 Task: Change the log format to "Text".
Action: Mouse moved to (134, 11)
Screenshot: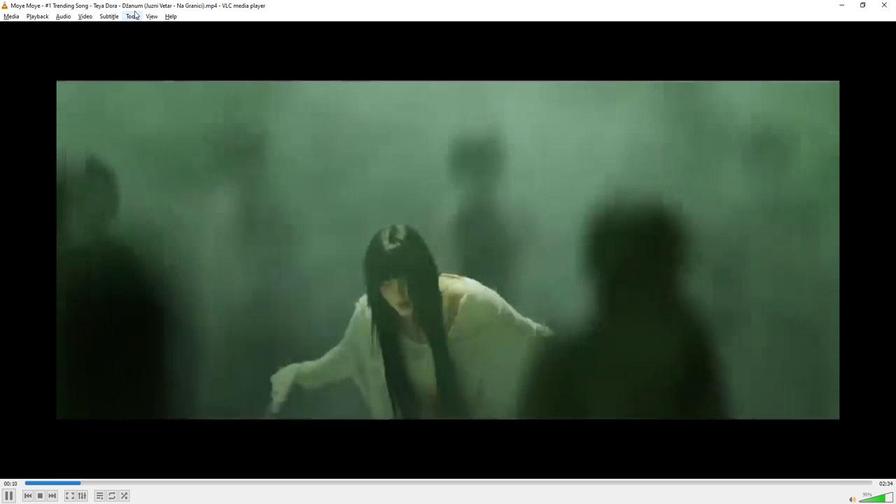 
Action: Mouse pressed left at (134, 11)
Screenshot: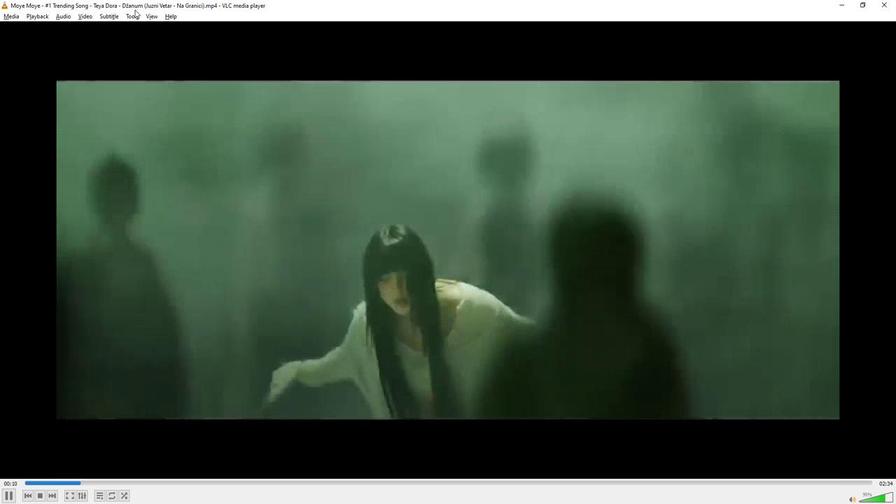 
Action: Mouse moved to (133, 18)
Screenshot: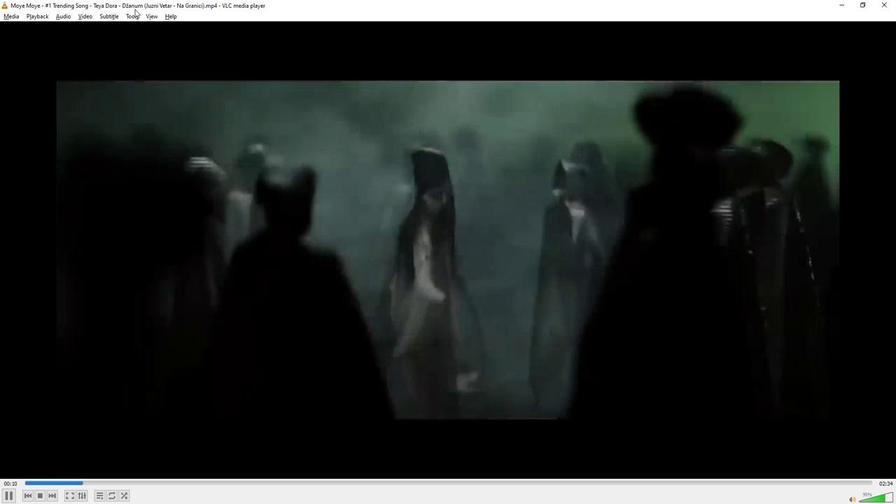 
Action: Mouse pressed left at (133, 18)
Screenshot: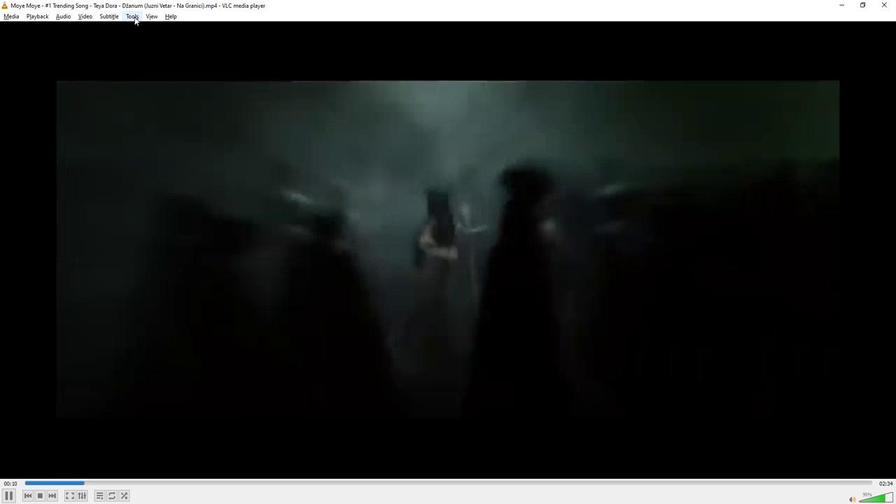 
Action: Mouse moved to (151, 124)
Screenshot: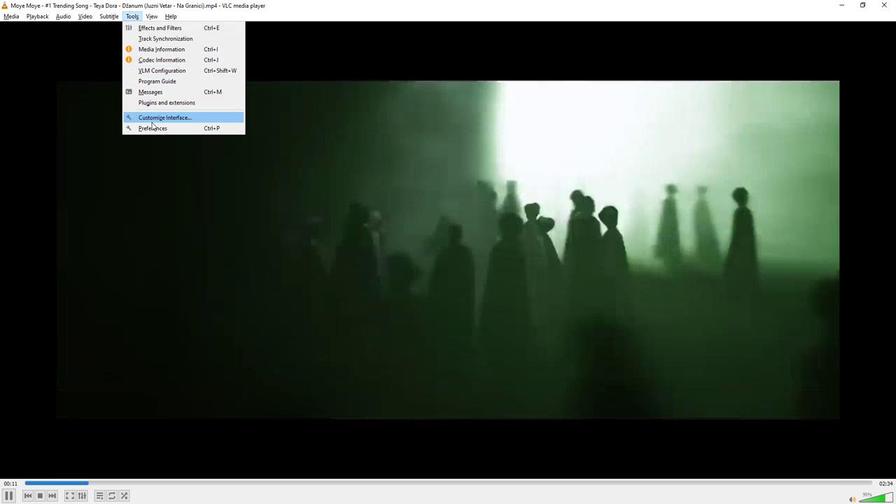 
Action: Mouse pressed left at (151, 124)
Screenshot: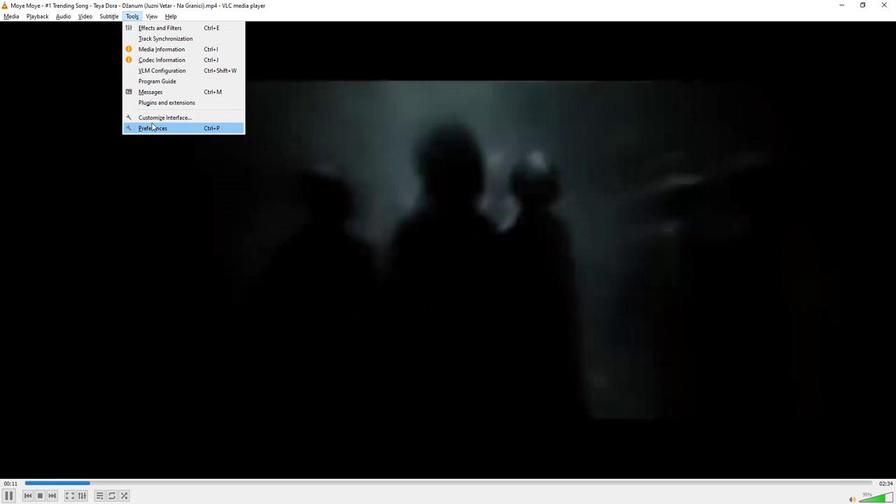 
Action: Mouse moved to (250, 391)
Screenshot: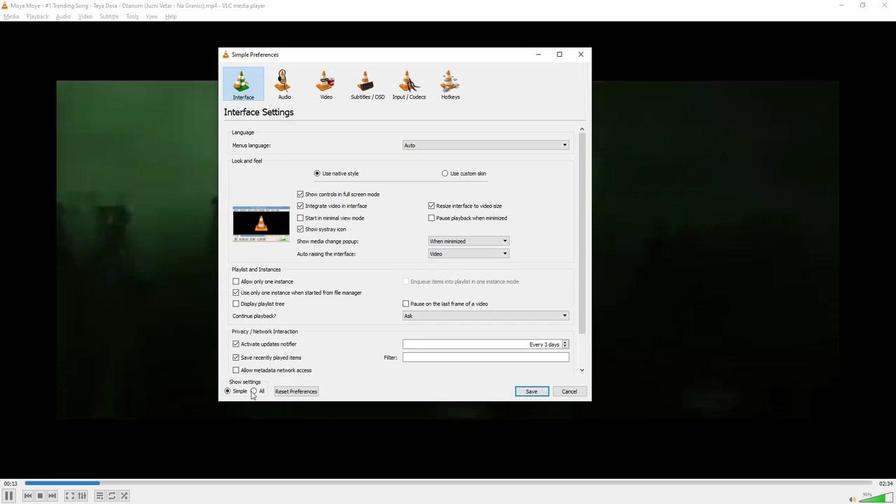 
Action: Mouse pressed left at (250, 391)
Screenshot: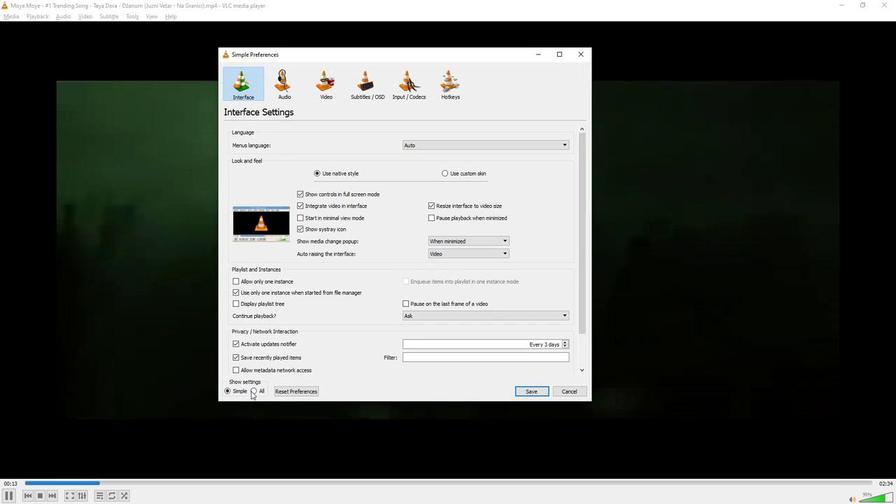 
Action: Mouse moved to (268, 126)
Screenshot: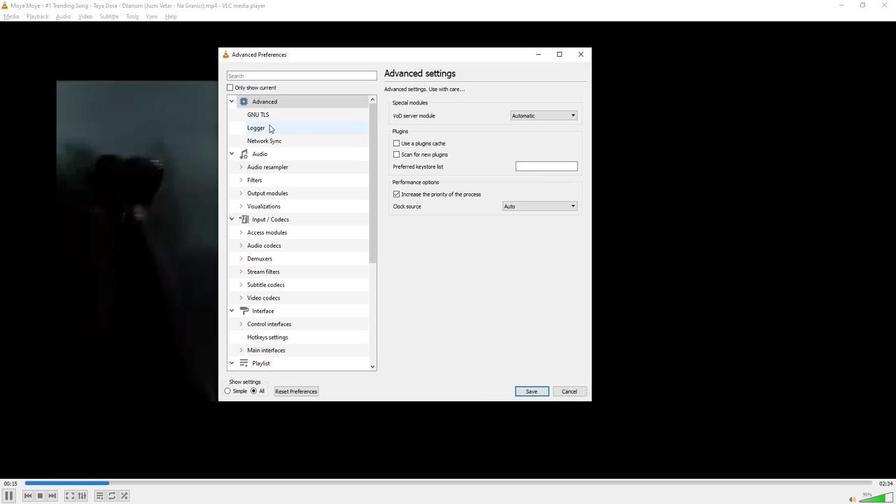
Action: Mouse pressed left at (268, 126)
Screenshot: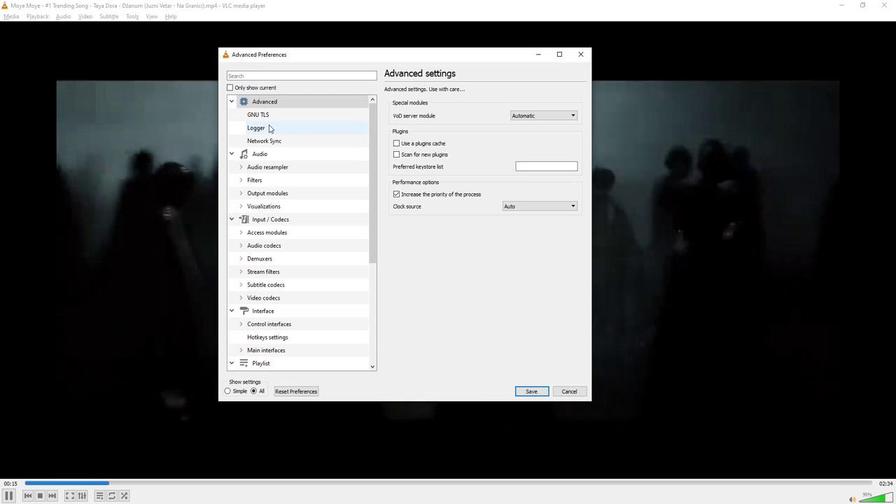 
Action: Mouse moved to (571, 126)
Screenshot: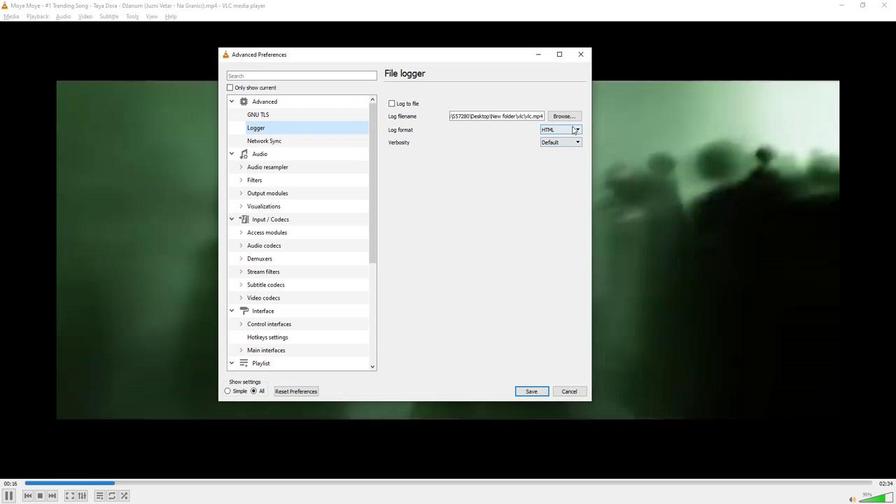 
Action: Mouse pressed left at (571, 126)
Screenshot: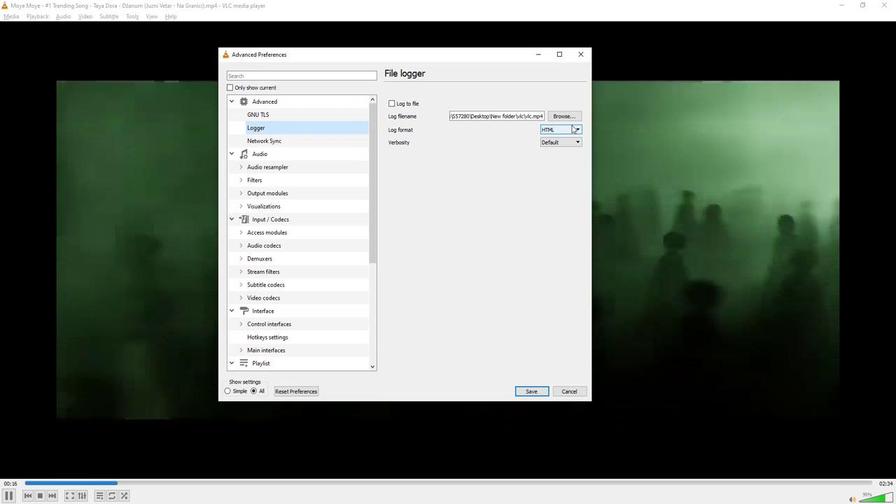 
Action: Mouse moved to (555, 137)
Screenshot: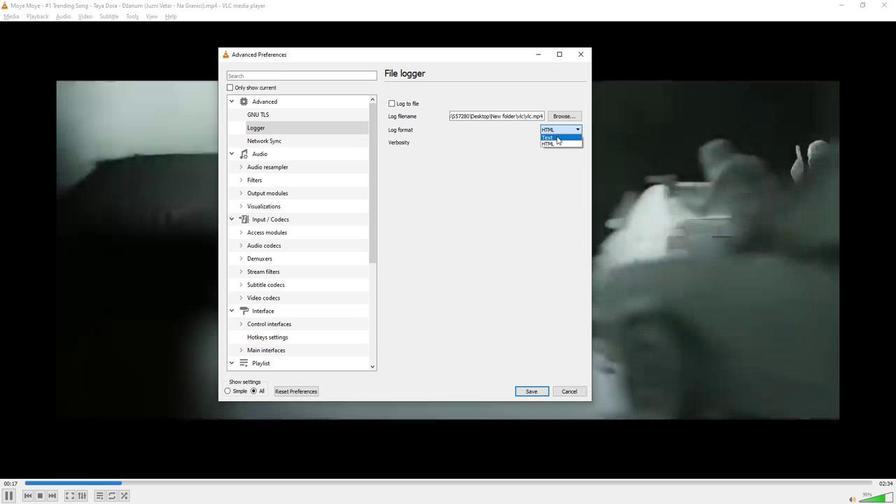 
Action: Mouse pressed left at (555, 137)
Screenshot: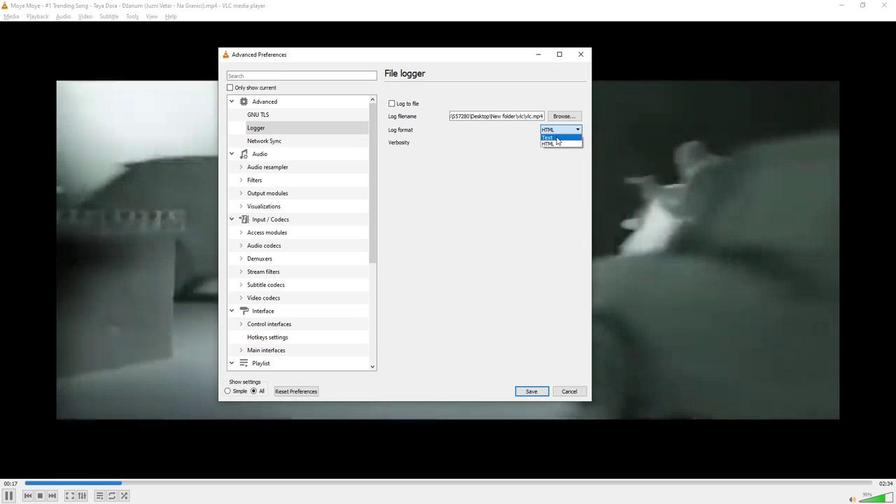 
Action: Mouse moved to (547, 164)
Screenshot: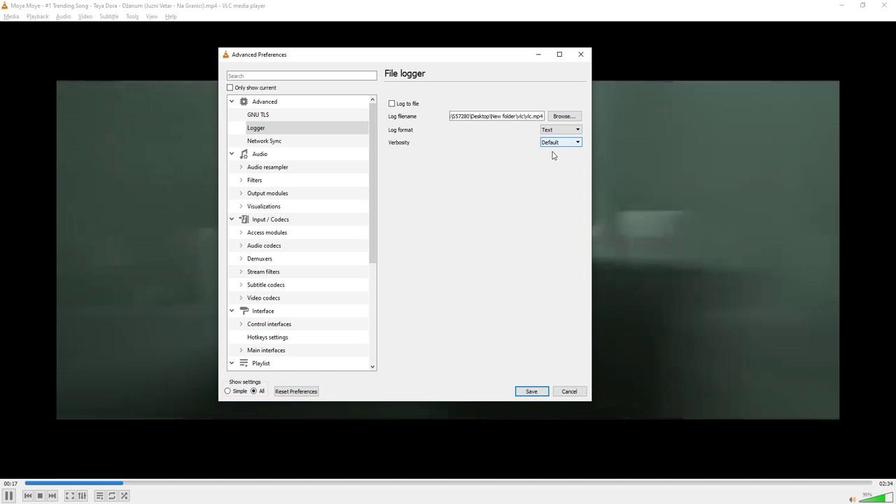 
